 Task: Assign in the project AptitudeWorks the issue 'Address issues related to incorrect calculations or data aggregation' to the sprint 'Breakneck Pace'. Assign in the project AptitudeWorks the issue 'Develop a new feature to allow for automated document generation' to the sprint 'Breakneck Pace'. Assign in the project AptitudeWorks the issue 'Improve performance when searching large data sets' to the sprint 'Breakneck Pace'. Assign in the project AptitudeWorks the issue 'Implement user permissions to restrict access to sensitive data' to the sprint 'Breakneck Pace'
Action: Mouse moved to (170, 51)
Screenshot: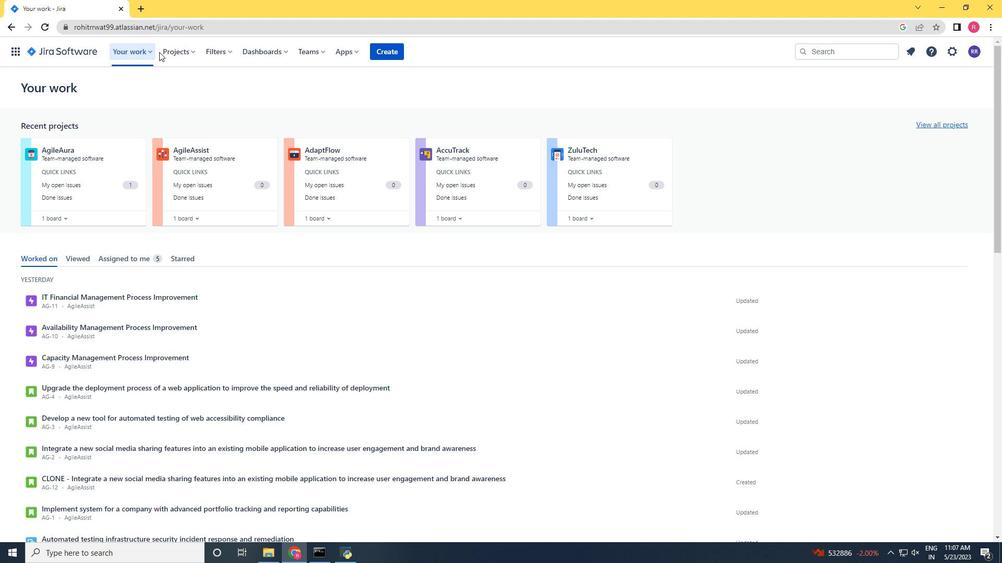 
Action: Mouse pressed left at (170, 51)
Screenshot: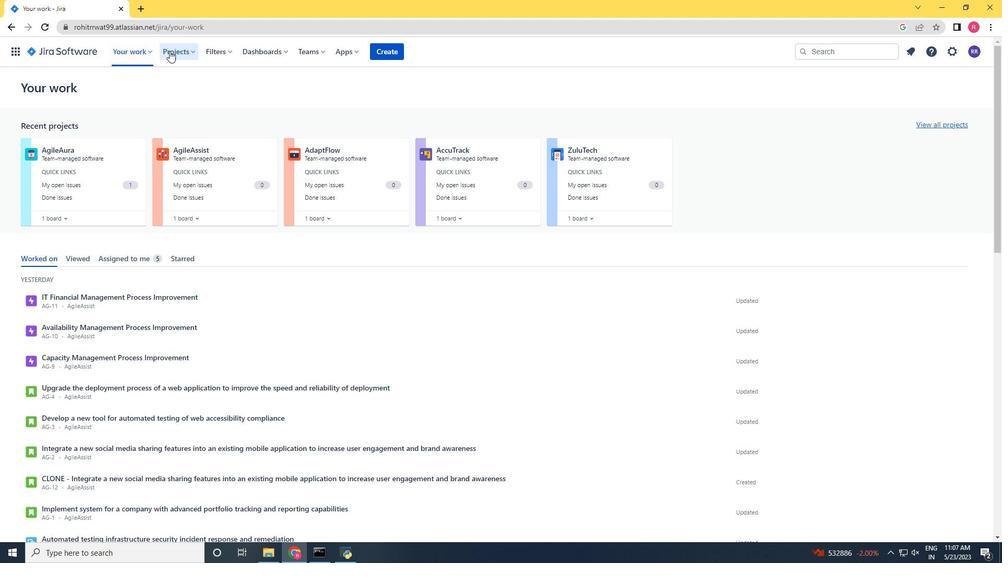 
Action: Mouse moved to (204, 104)
Screenshot: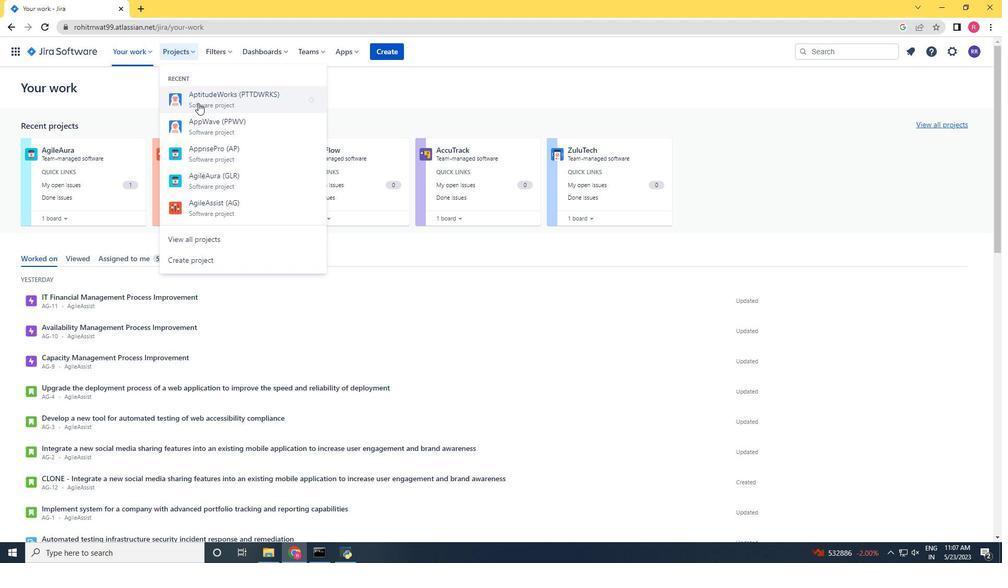 
Action: Mouse pressed left at (204, 104)
Screenshot: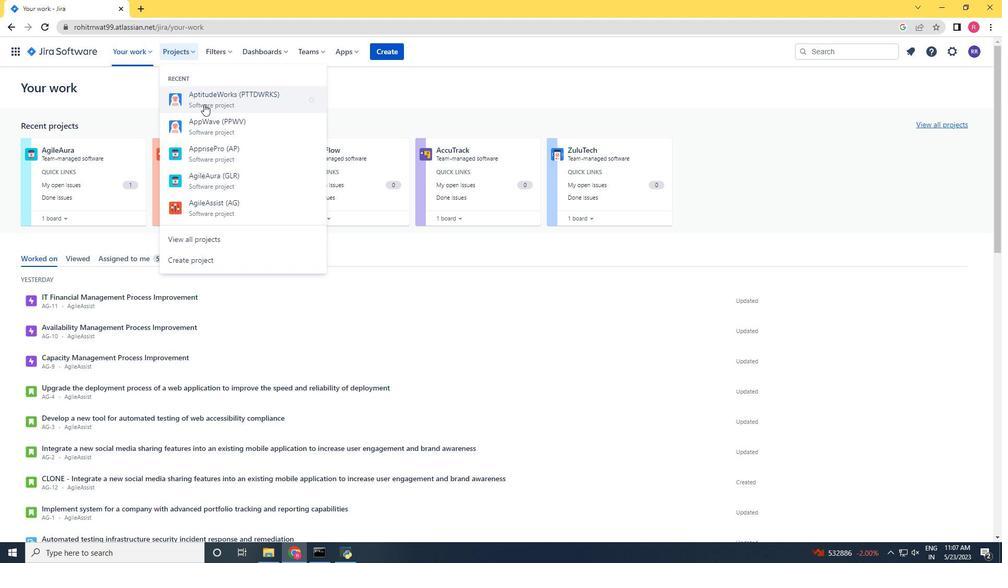 
Action: Mouse moved to (83, 156)
Screenshot: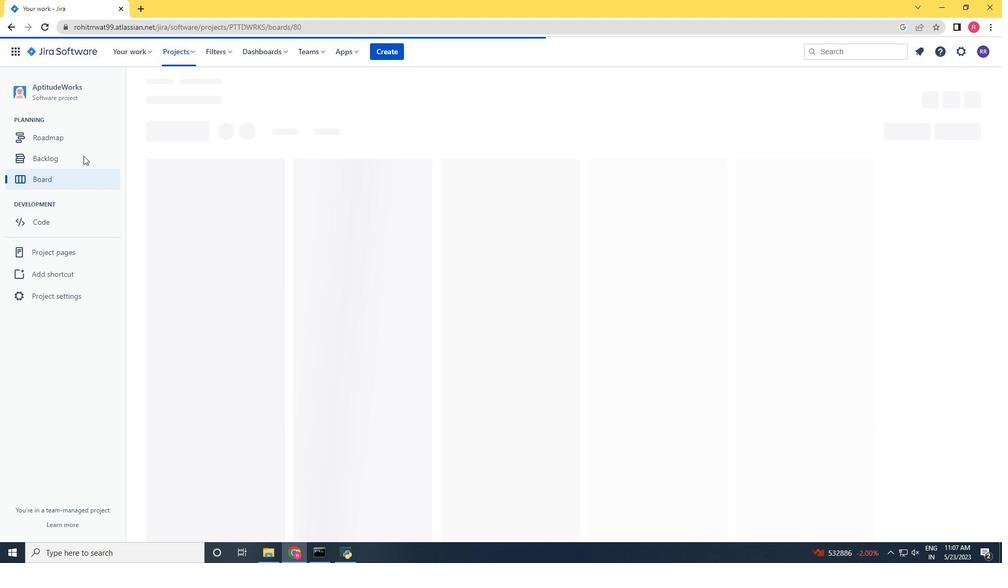 
Action: Mouse pressed left at (83, 156)
Screenshot: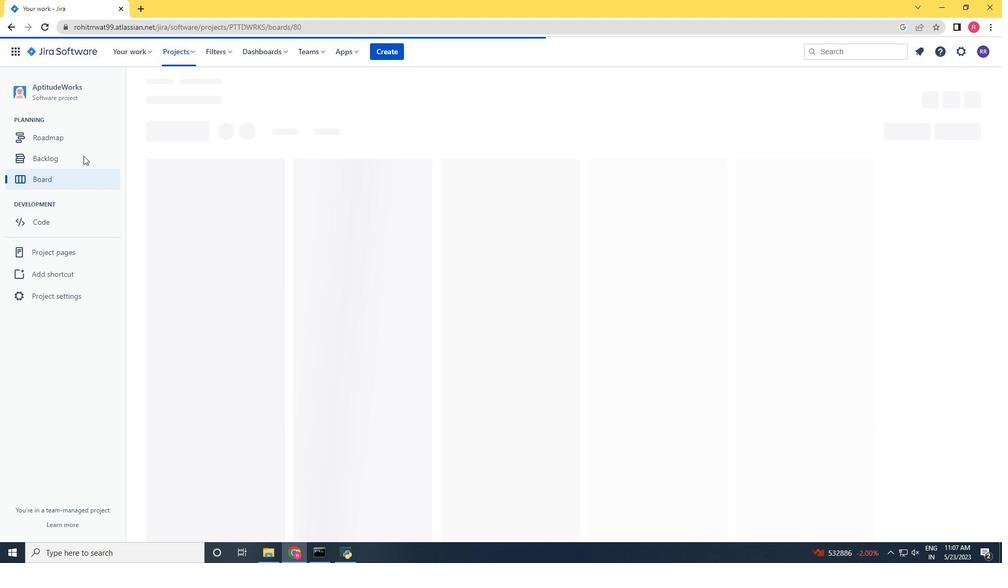 
Action: Mouse moved to (541, 376)
Screenshot: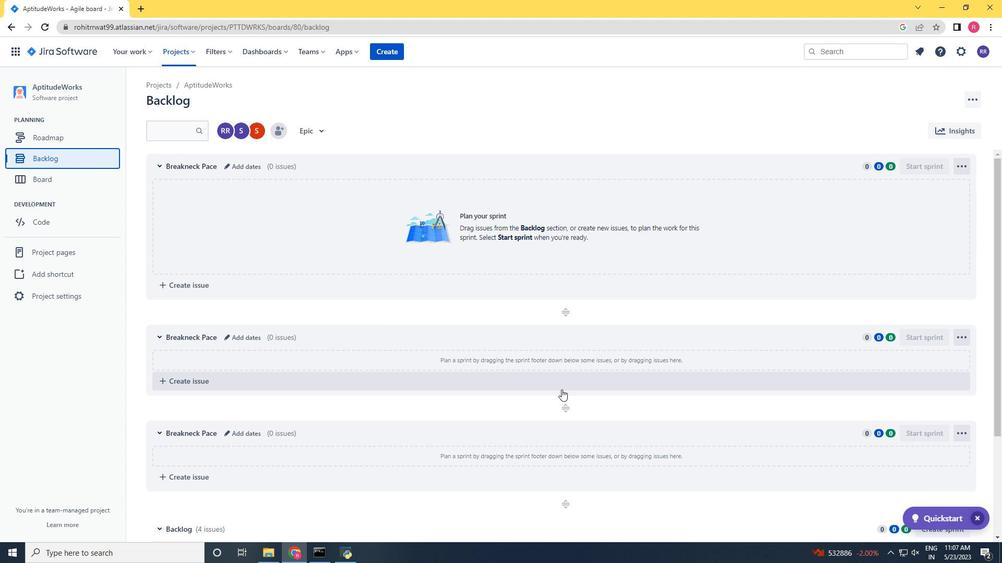 
Action: Mouse scrolled (541, 376) with delta (0, 0)
Screenshot: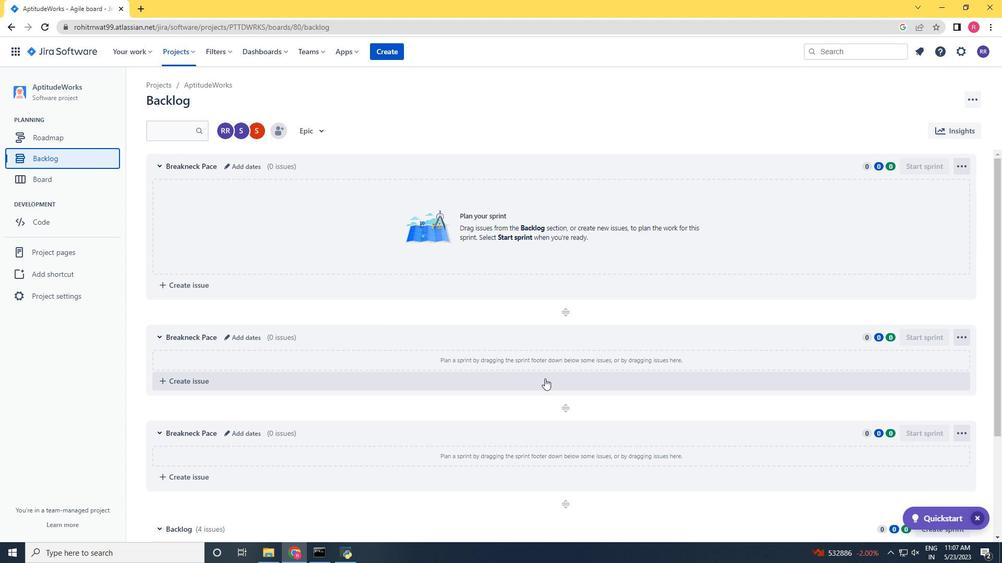 
Action: Mouse scrolled (541, 376) with delta (0, 0)
Screenshot: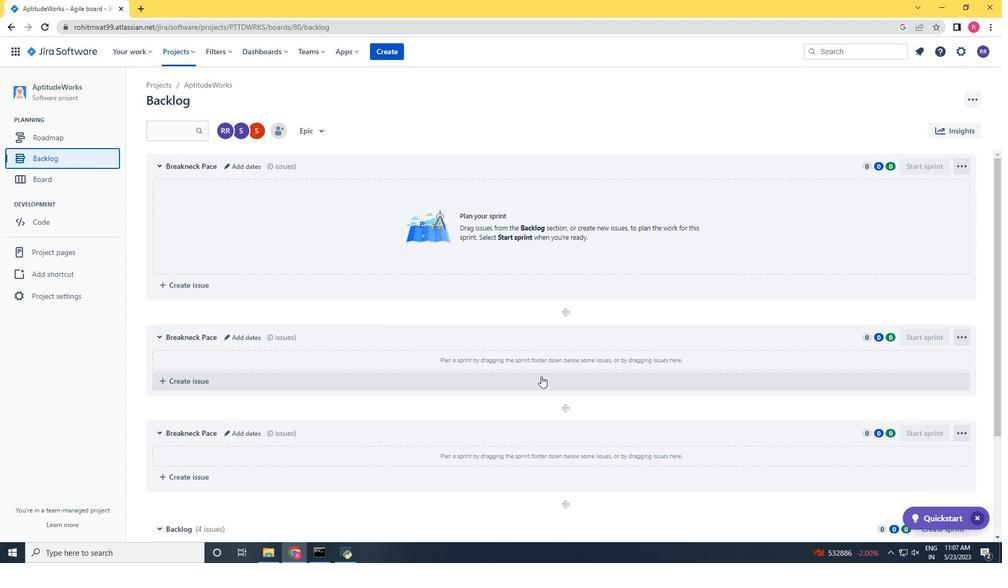 
Action: Mouse scrolled (541, 376) with delta (0, 0)
Screenshot: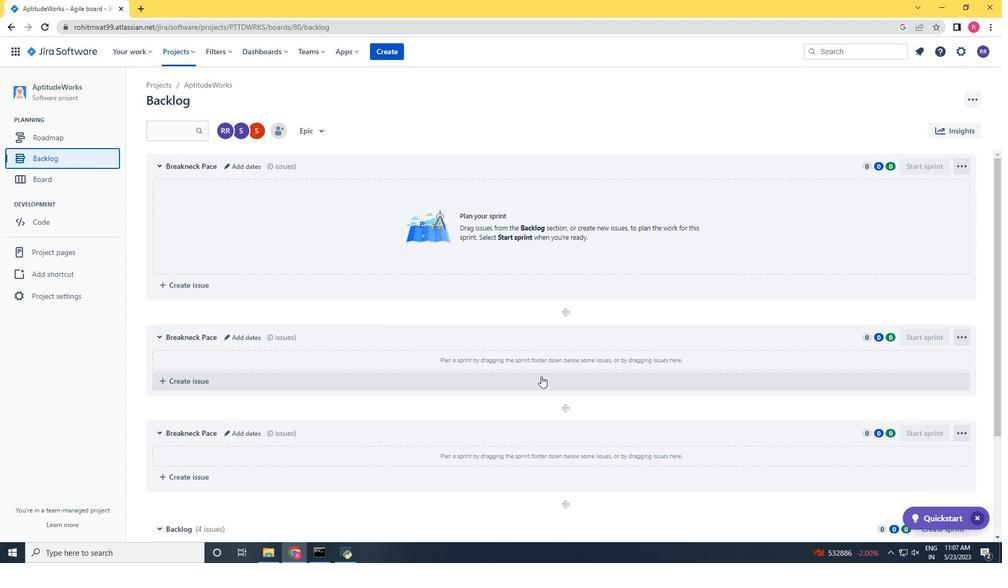 
Action: Mouse scrolled (541, 376) with delta (0, 0)
Screenshot: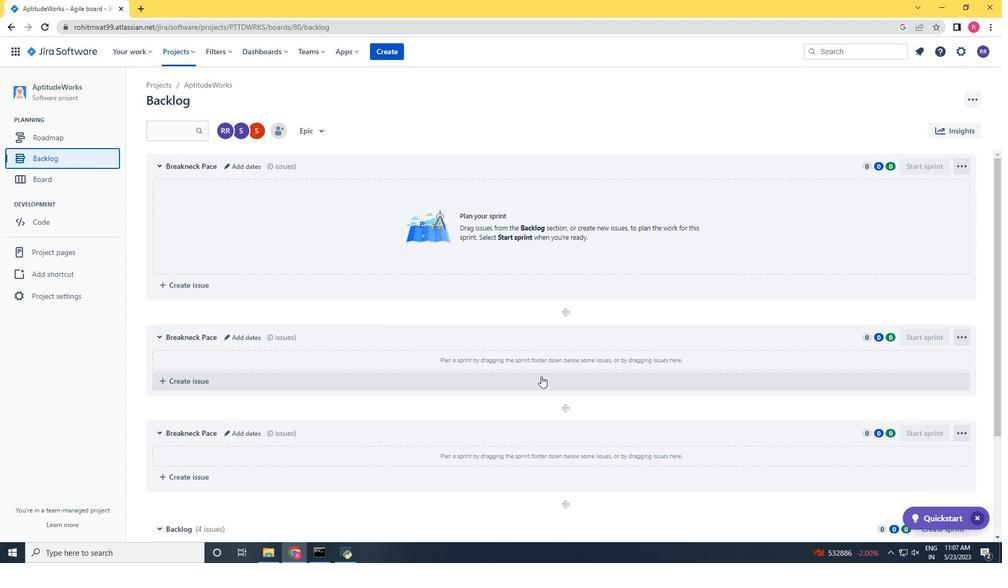 
Action: Mouse scrolled (541, 376) with delta (0, 0)
Screenshot: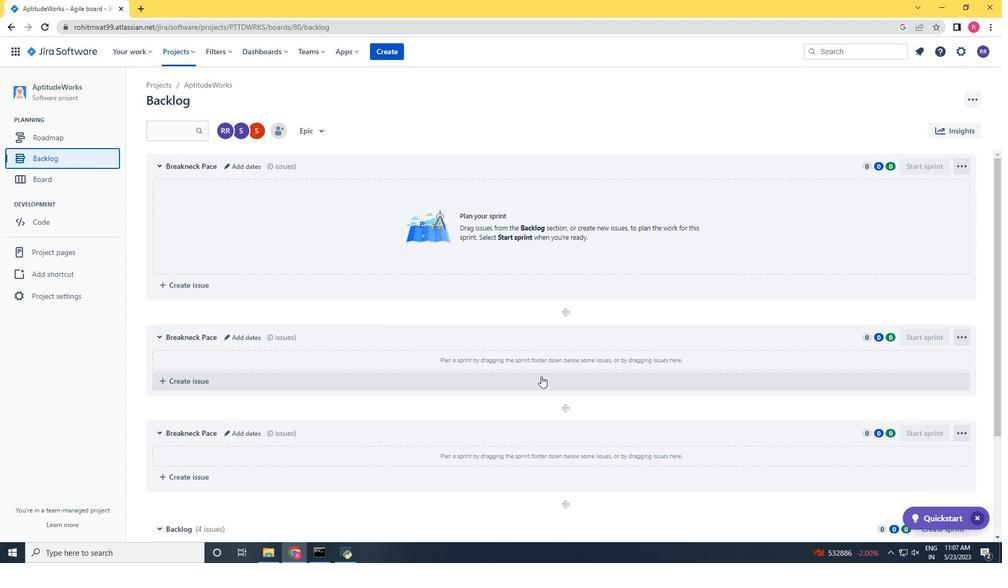 
Action: Mouse scrolled (541, 376) with delta (0, 0)
Screenshot: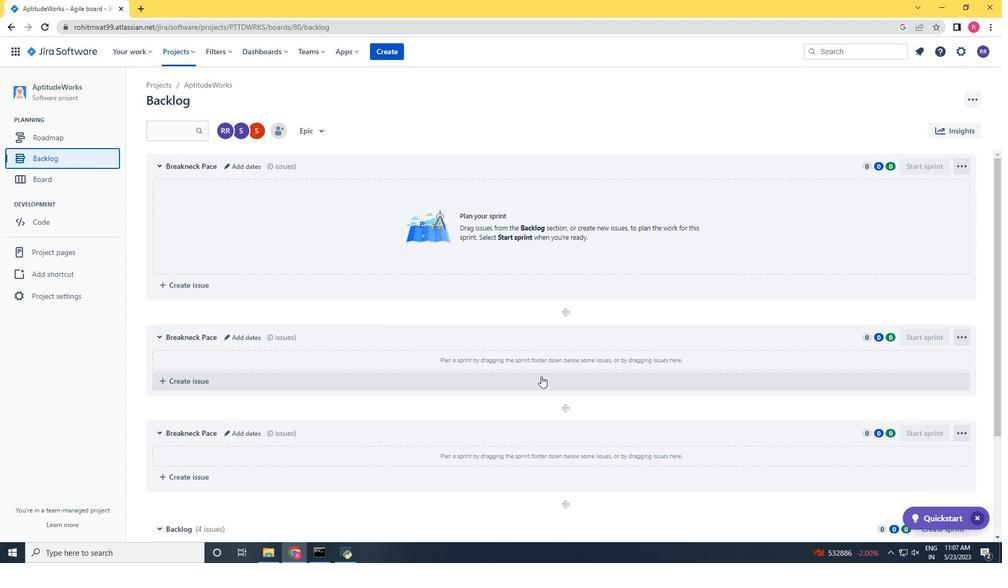 
Action: Mouse moved to (951, 419)
Screenshot: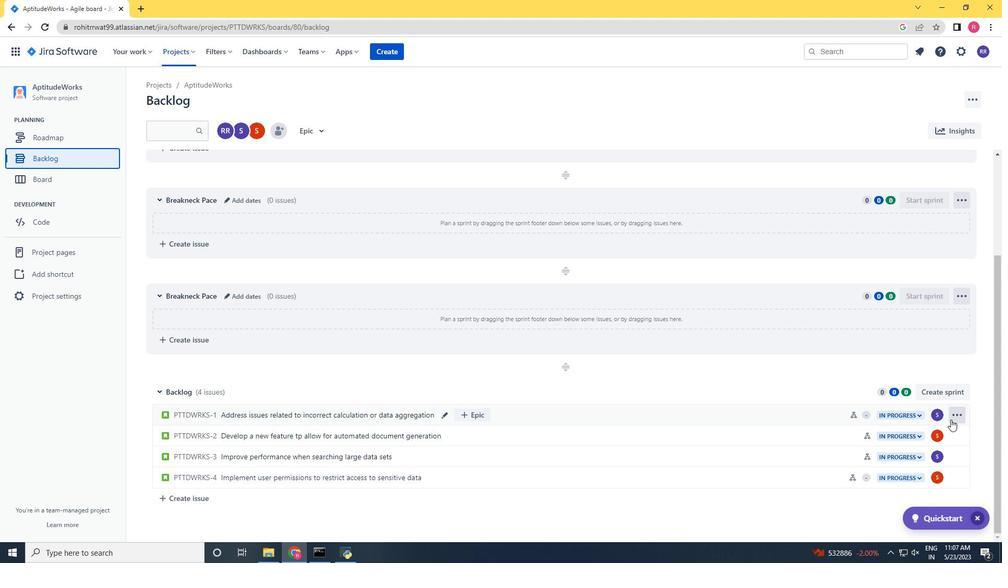 
Action: Mouse pressed left at (951, 419)
Screenshot: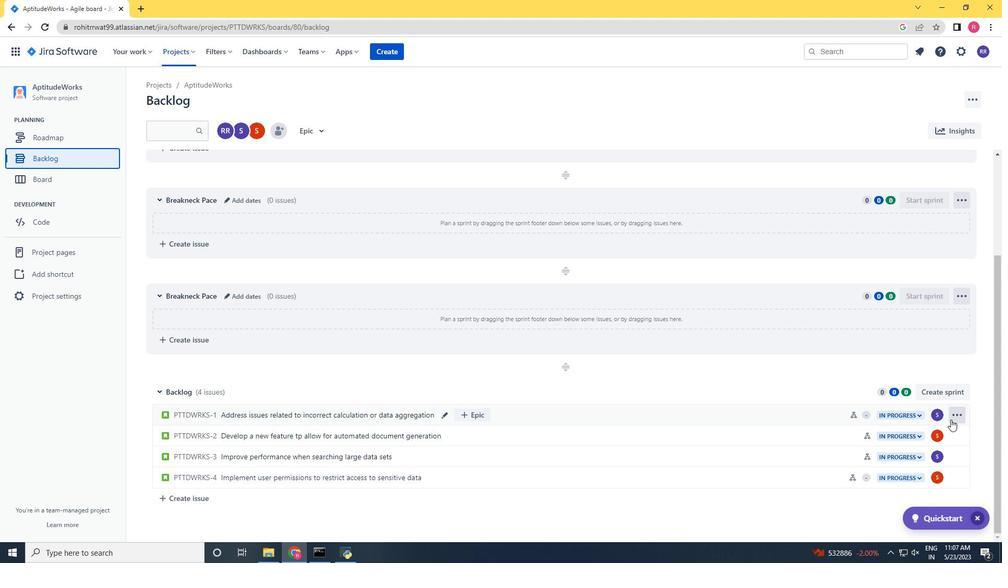 
Action: Mouse moved to (915, 331)
Screenshot: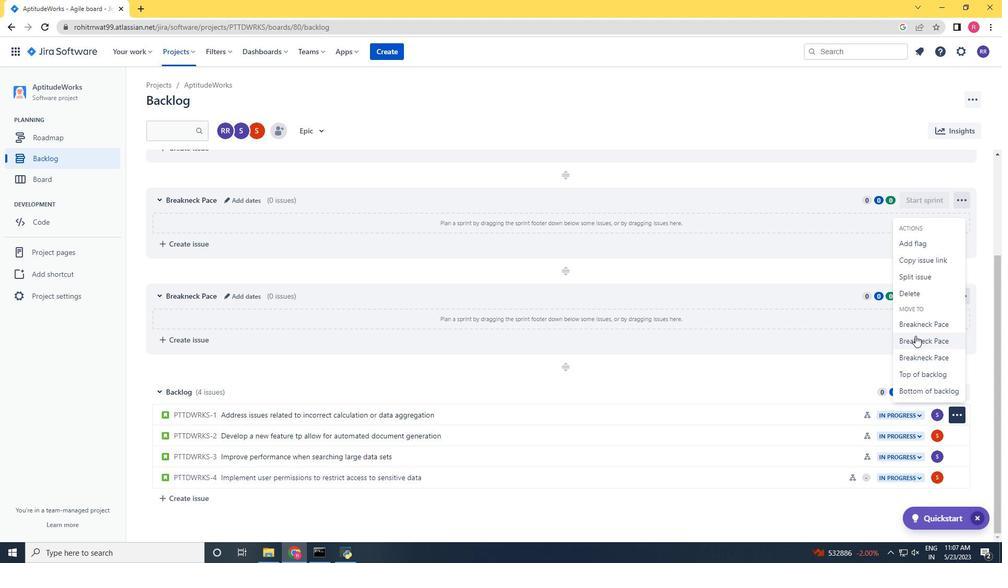 
Action: Mouse pressed left at (915, 331)
Screenshot: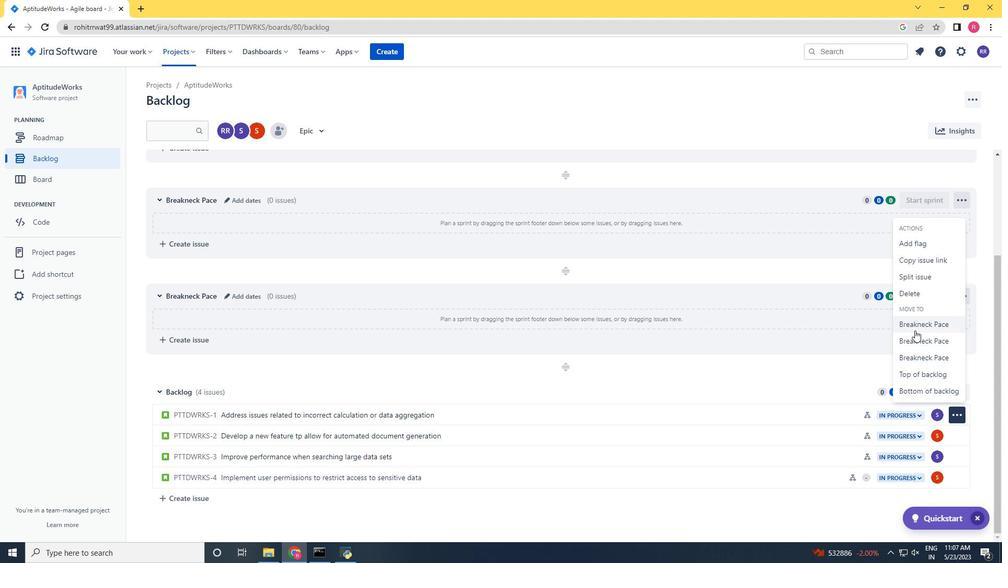 
Action: Mouse moved to (956, 437)
Screenshot: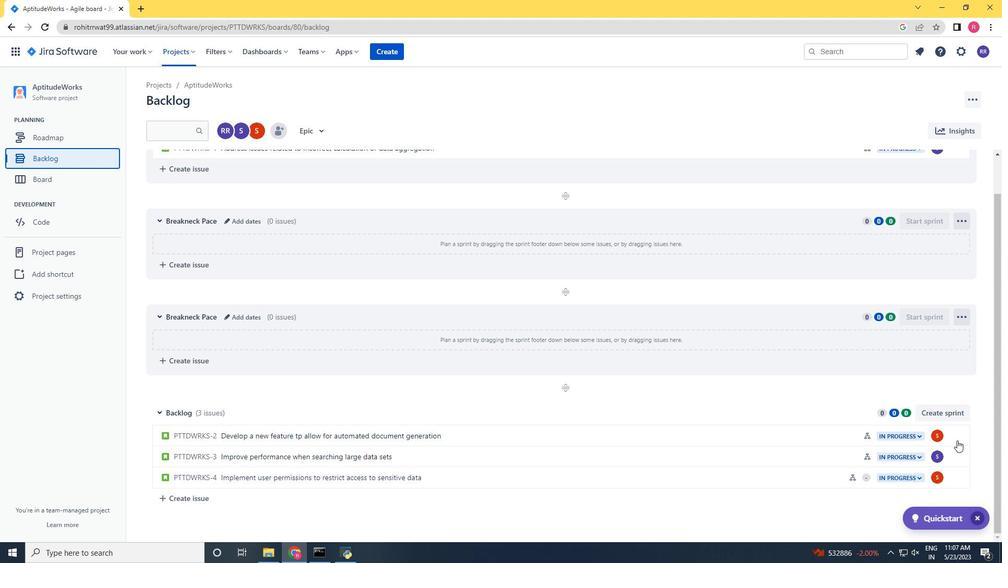 
Action: Mouse pressed left at (956, 437)
Screenshot: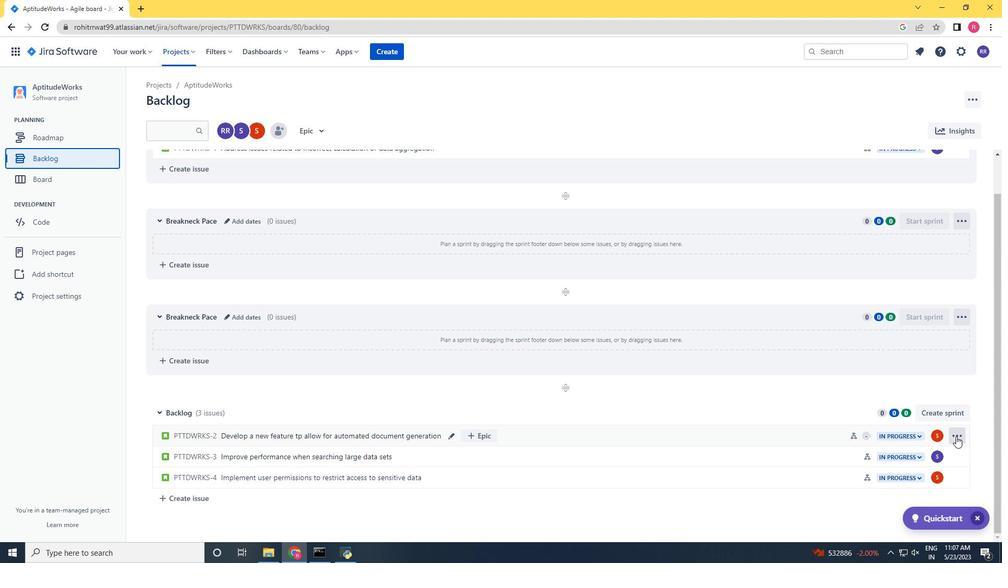 
Action: Mouse moved to (933, 368)
Screenshot: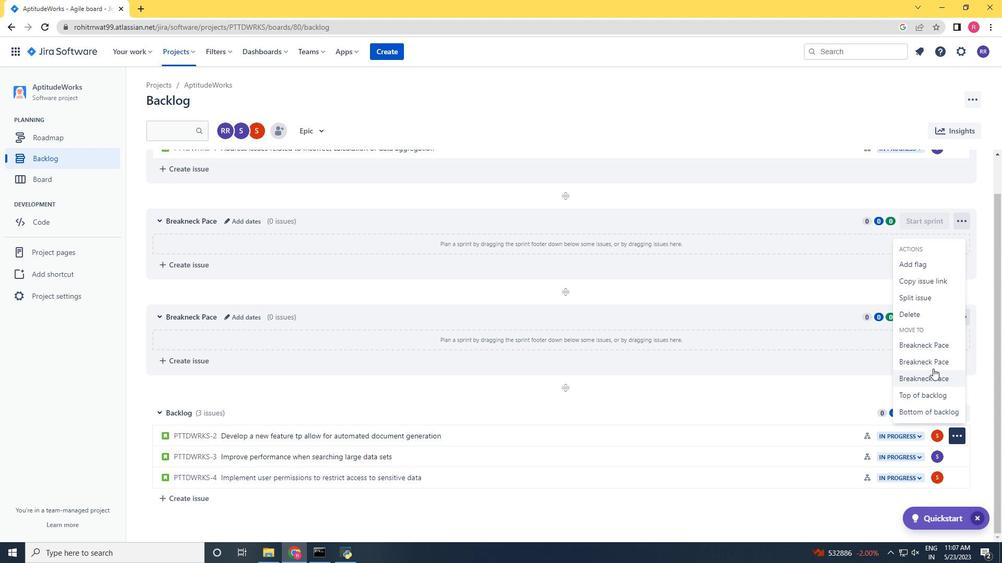 
Action: Mouse pressed left at (933, 368)
Screenshot: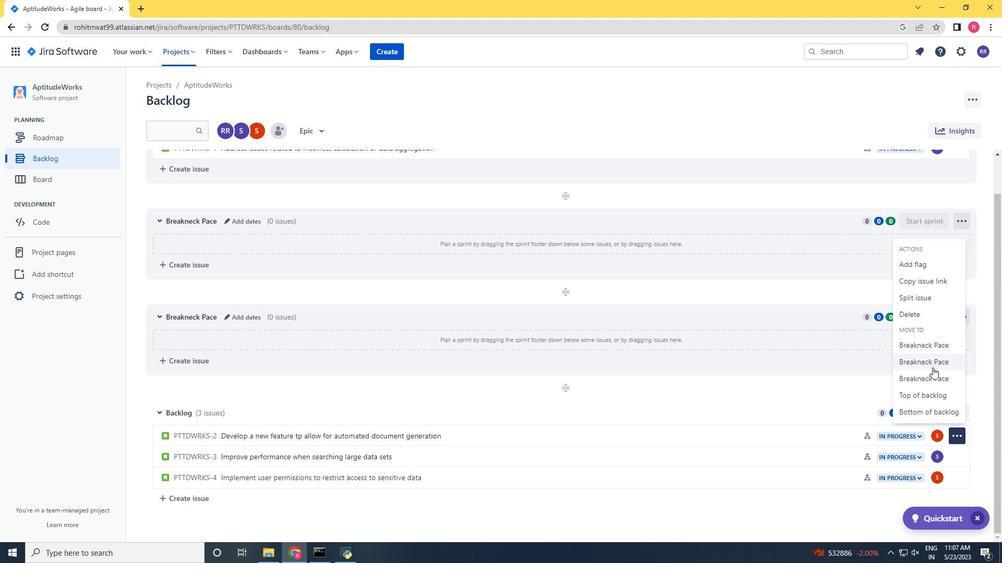 
Action: Mouse moved to (953, 462)
Screenshot: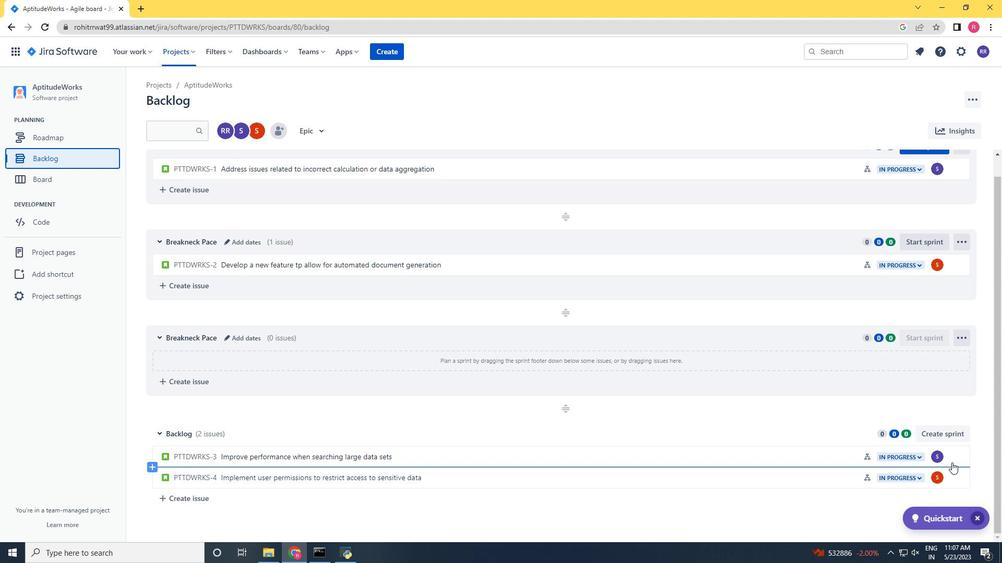 
Action: Mouse pressed left at (953, 462)
Screenshot: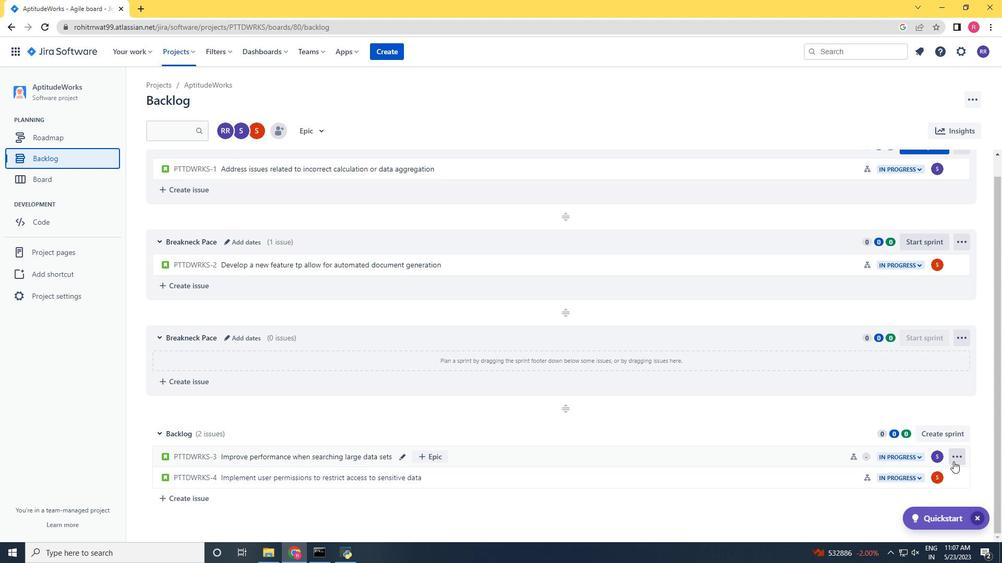 
Action: Mouse moved to (940, 407)
Screenshot: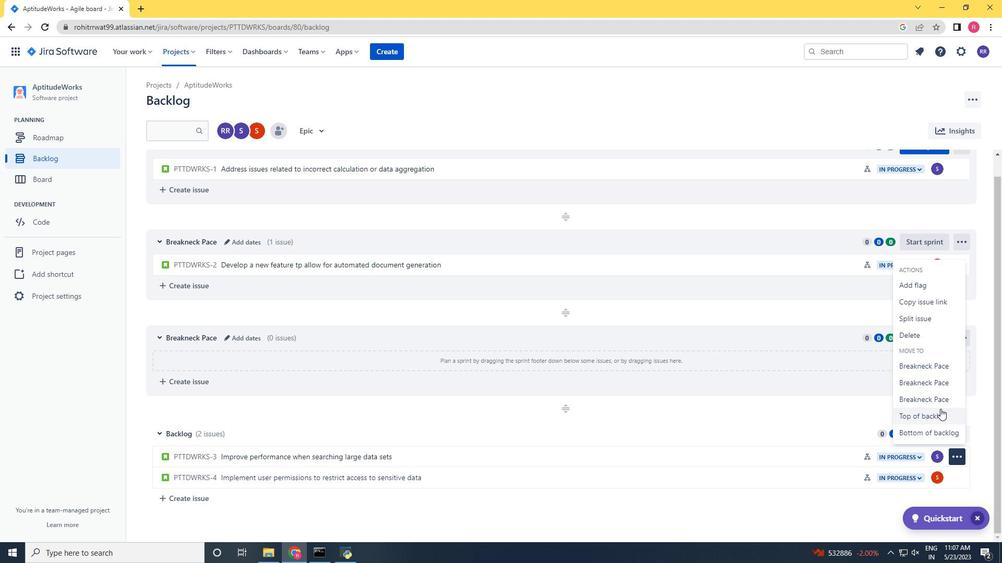 
Action: Mouse pressed left at (940, 407)
Screenshot: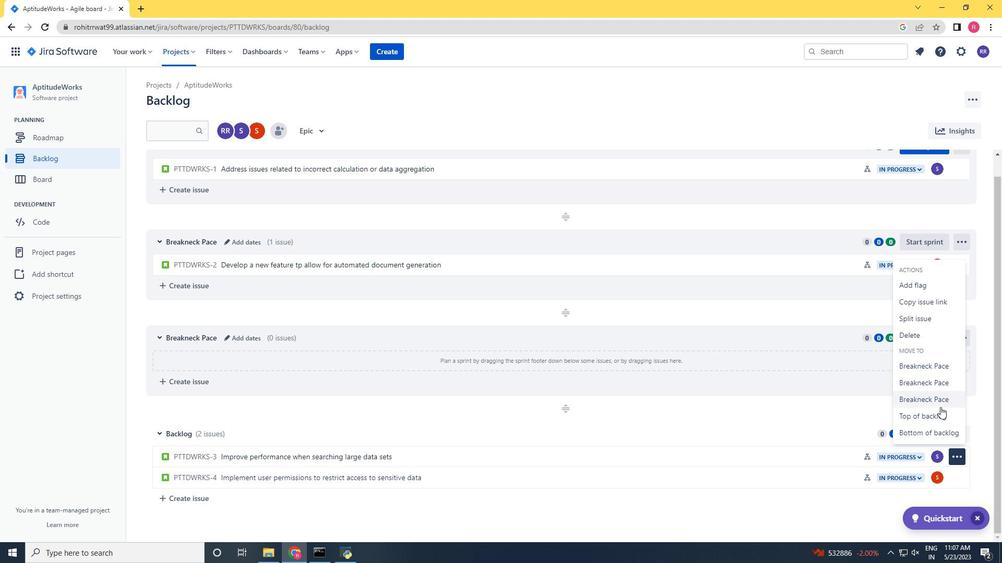 
Action: Mouse moved to (964, 477)
Screenshot: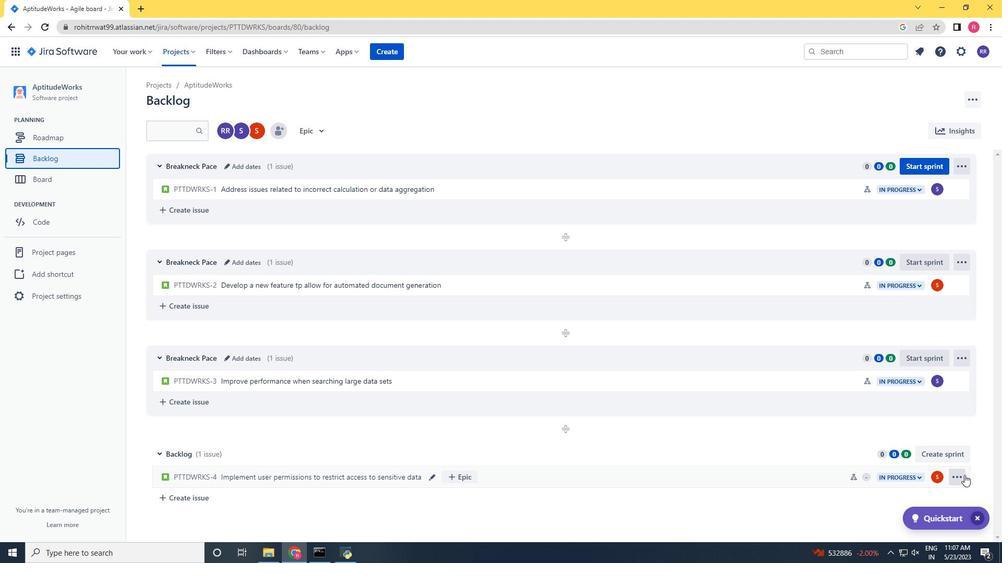 
Action: Mouse pressed left at (964, 477)
Screenshot: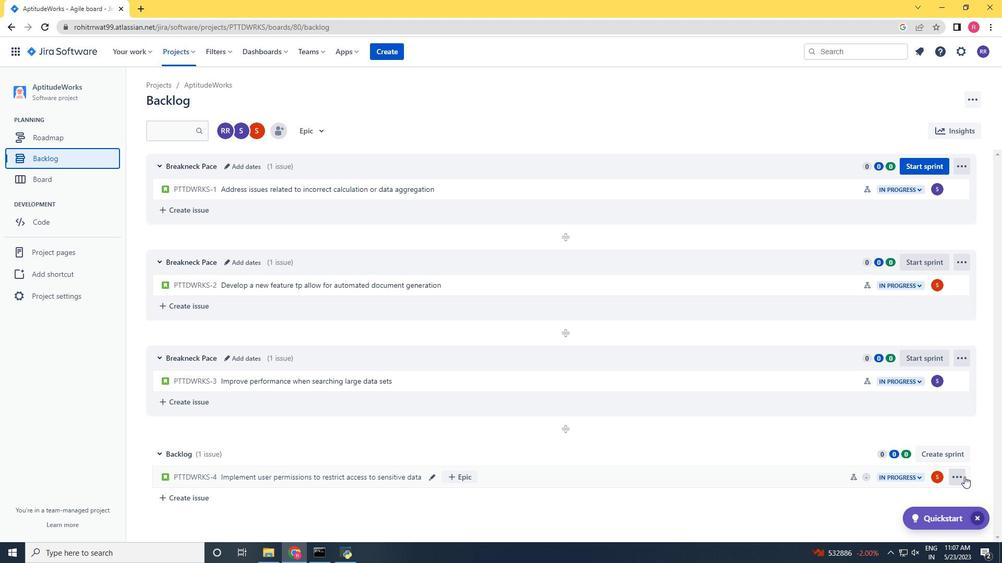 
Action: Mouse moved to (932, 427)
Screenshot: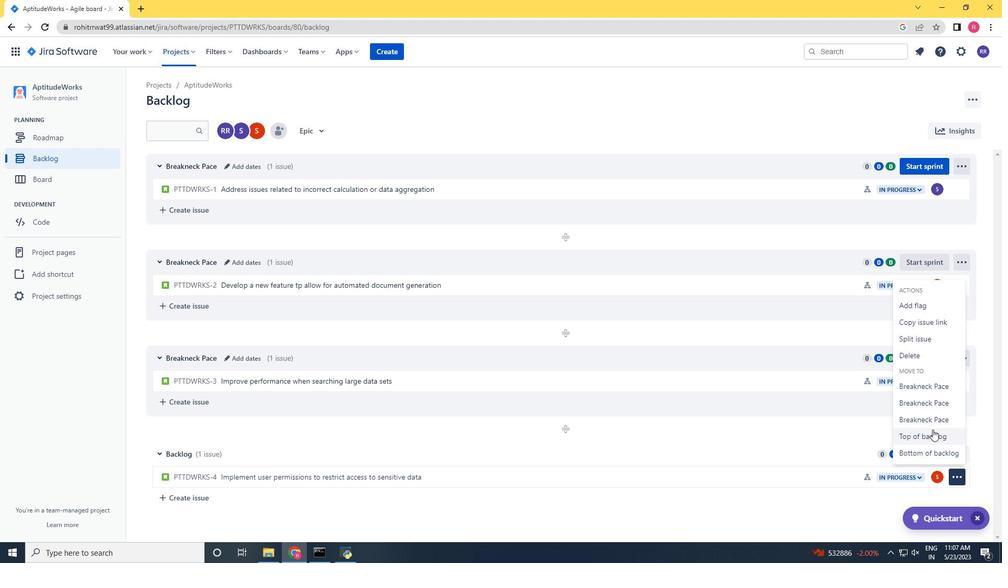 
Action: Mouse pressed left at (932, 427)
Screenshot: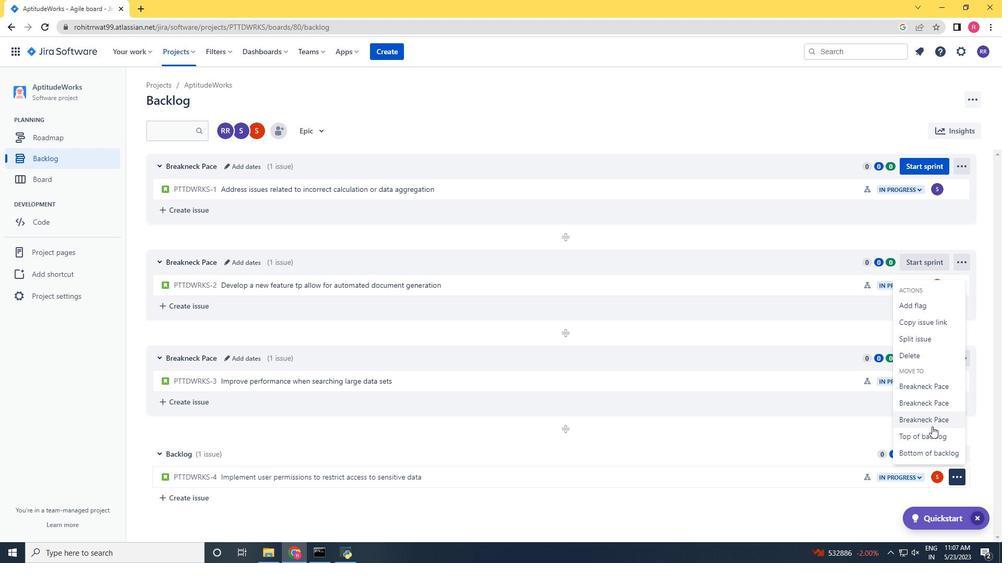 
Action: Mouse scrolled (932, 427) with delta (0, 0)
Screenshot: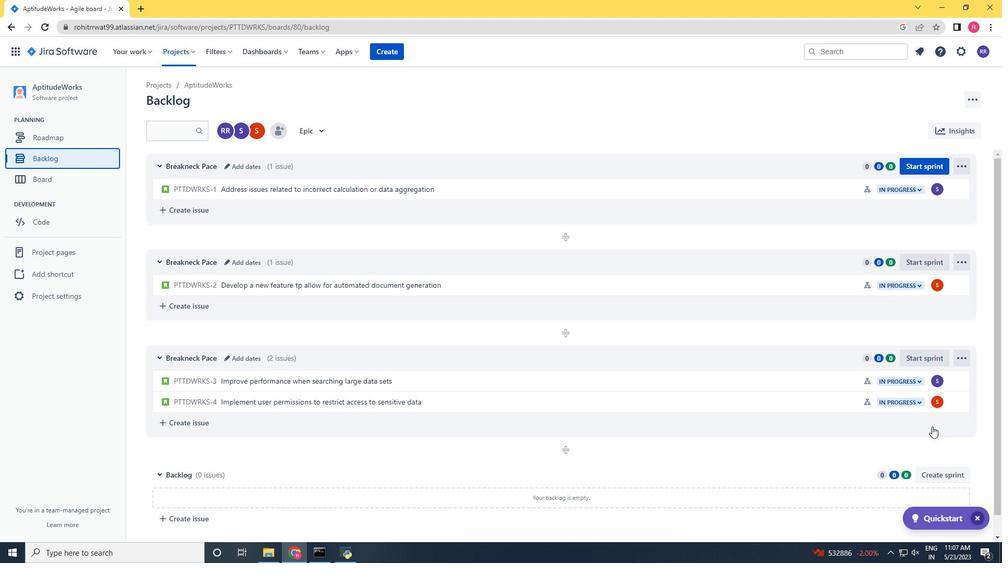 
Action: Mouse scrolled (932, 427) with delta (0, 0)
Screenshot: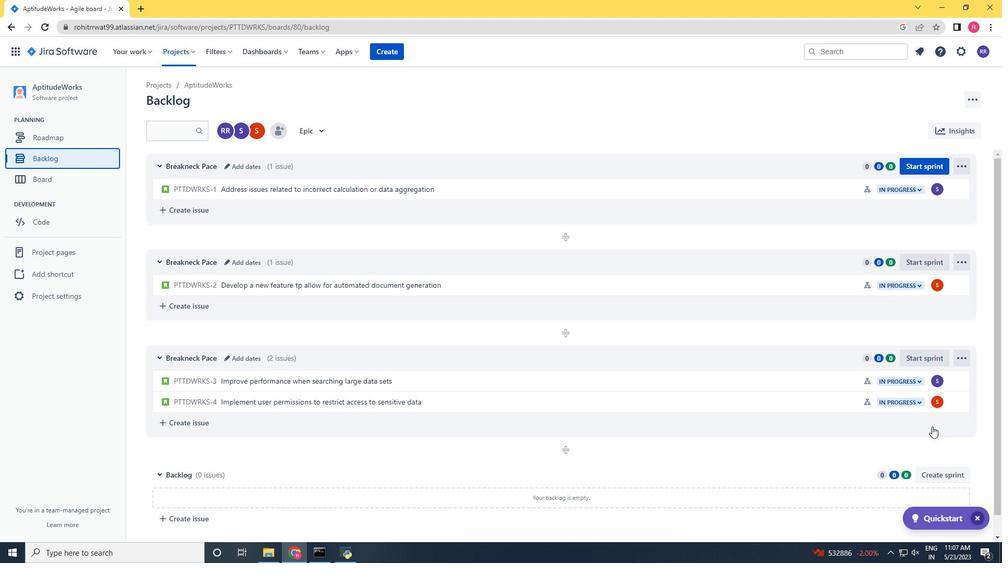 
Action: Mouse scrolled (932, 427) with delta (0, 0)
Screenshot: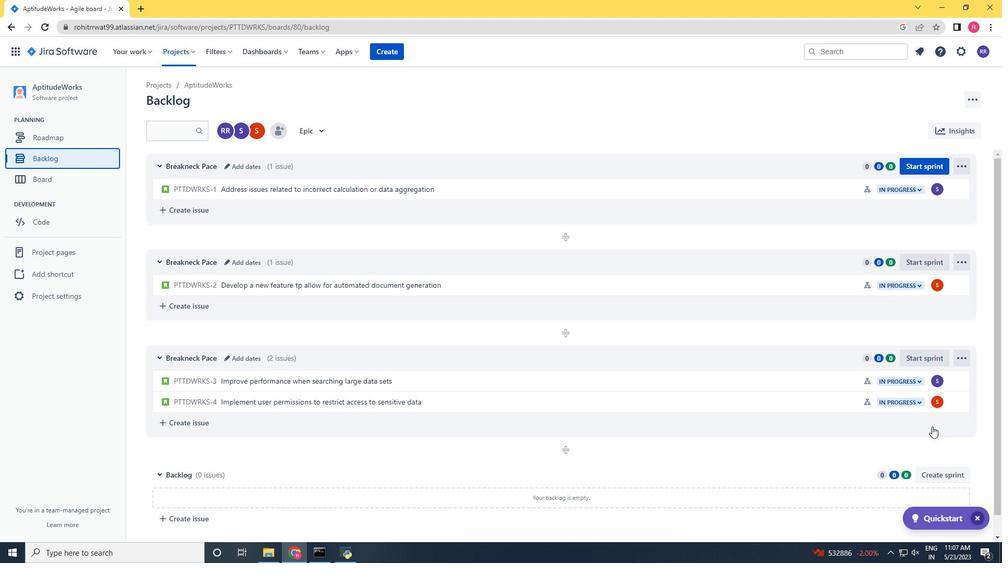 
Action: Mouse scrolled (932, 427) with delta (0, 0)
Screenshot: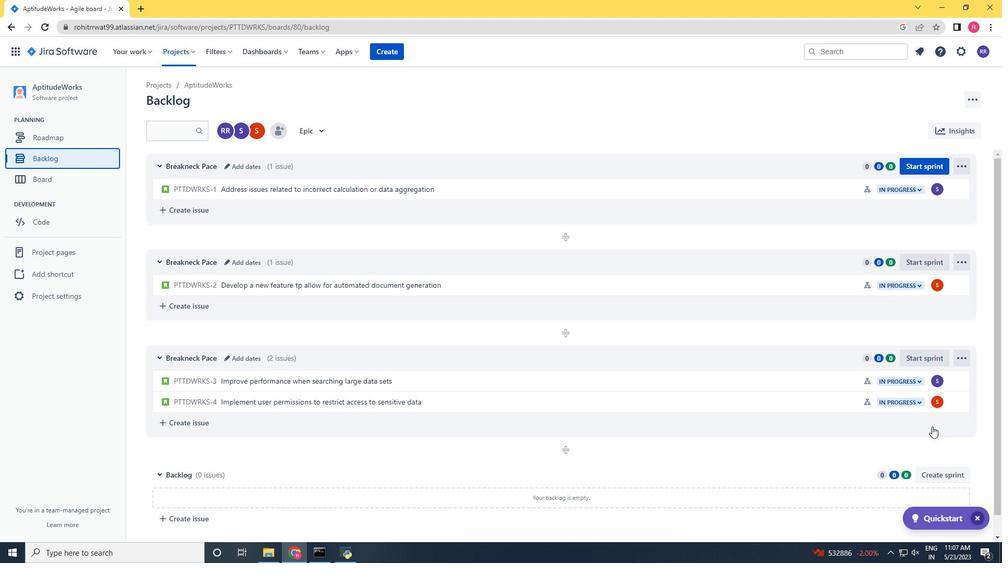
Action: Mouse scrolled (932, 427) with delta (0, 0)
Screenshot: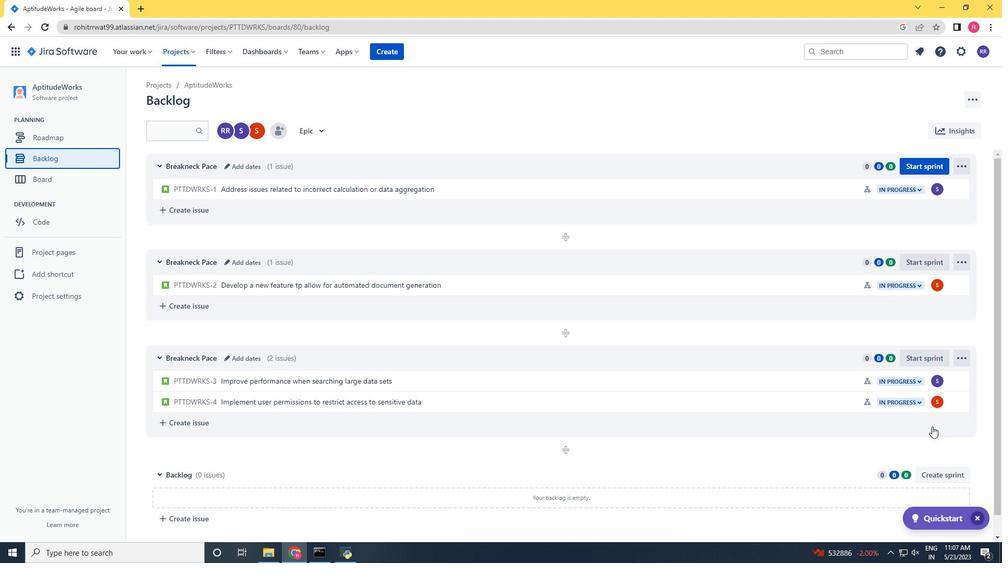 
